 Task: Browse the file "VLM1" for the VLM configuration file.
Action: Mouse moved to (93, 12)
Screenshot: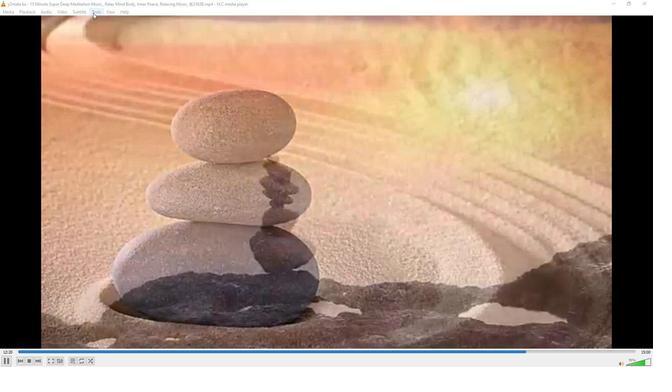 
Action: Mouse pressed left at (93, 12)
Screenshot: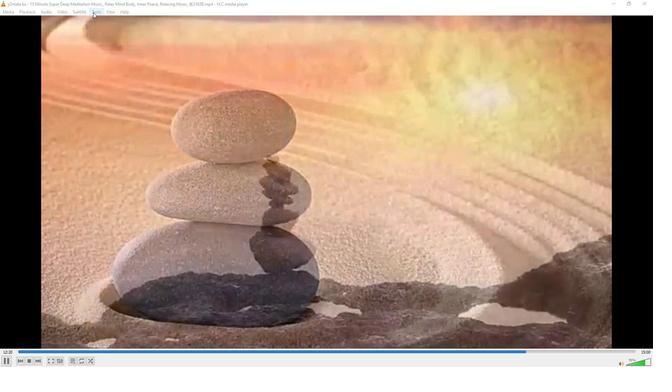 
Action: Mouse moved to (115, 89)
Screenshot: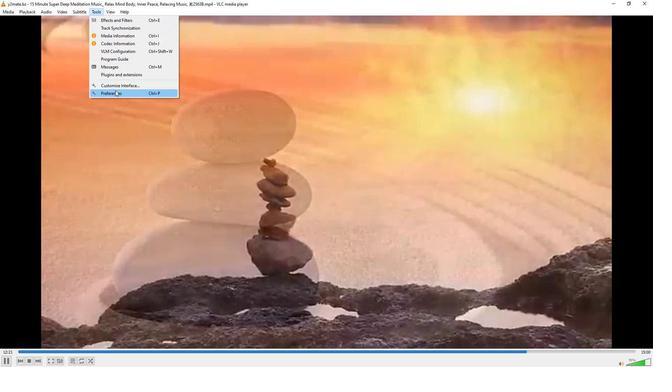 
Action: Mouse pressed left at (115, 89)
Screenshot: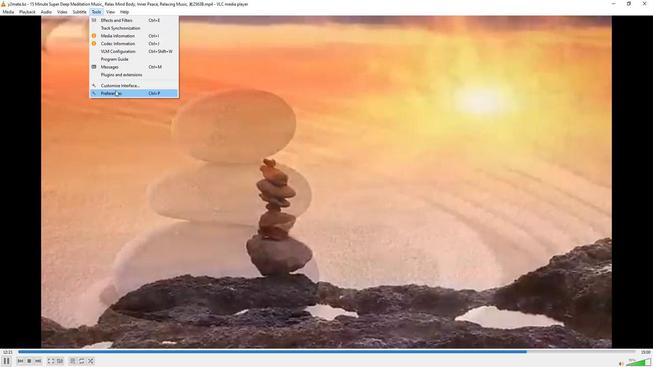 
Action: Mouse moved to (214, 295)
Screenshot: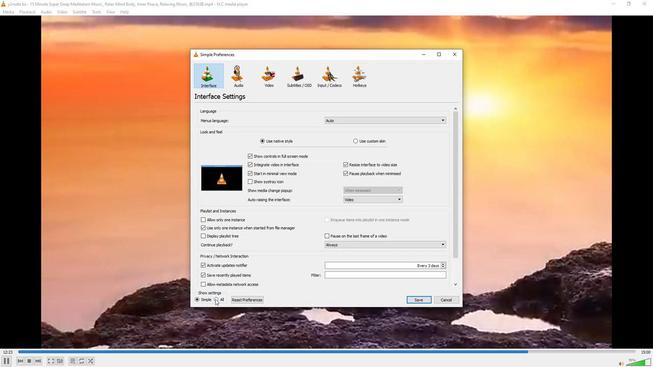 
Action: Mouse pressed left at (214, 295)
Screenshot: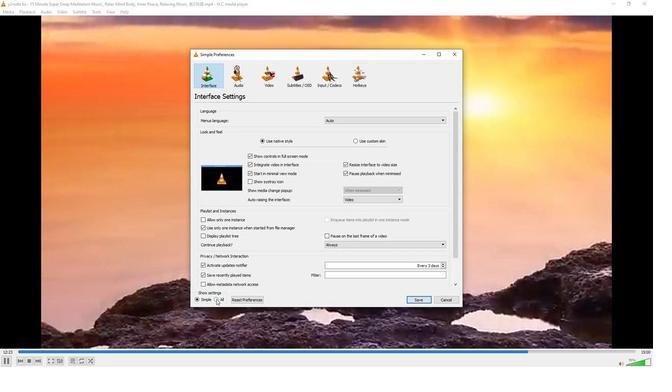 
Action: Mouse moved to (221, 274)
Screenshot: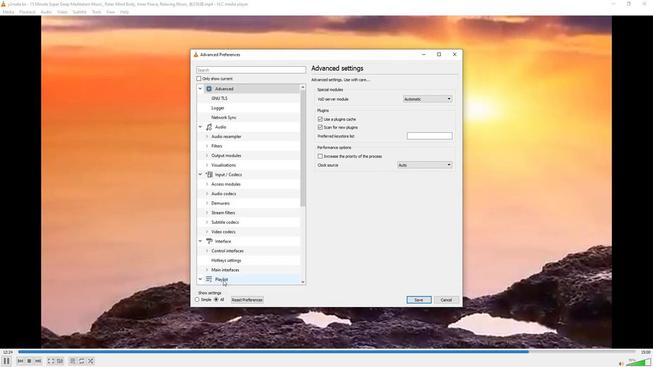 
Action: Mouse scrolled (221, 274) with delta (0, 0)
Screenshot: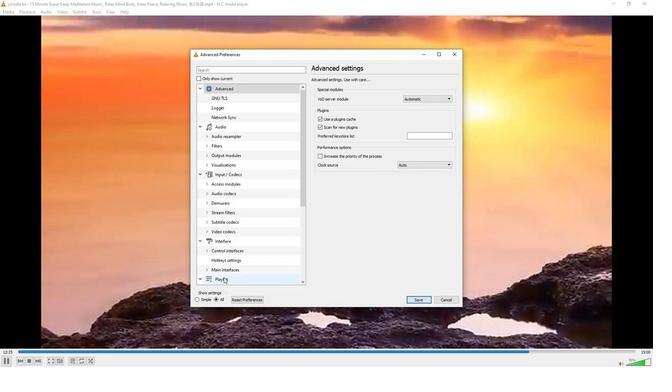 
Action: Mouse moved to (221, 274)
Screenshot: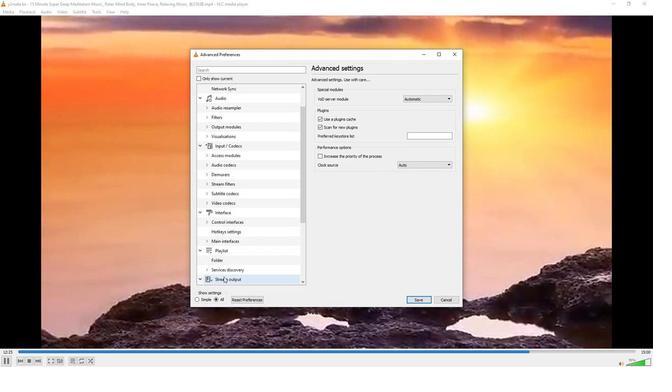 
Action: Mouse pressed left at (221, 274)
Screenshot: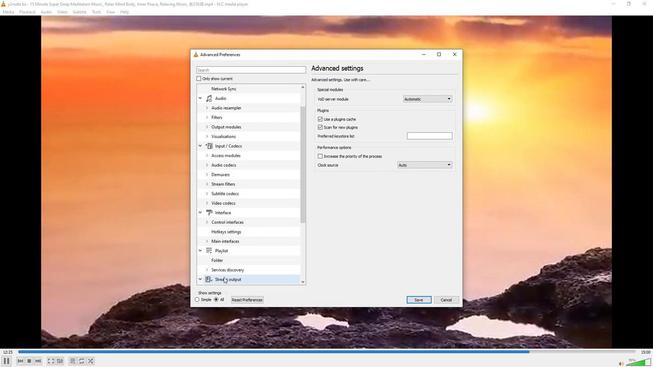
Action: Mouse moved to (434, 163)
Screenshot: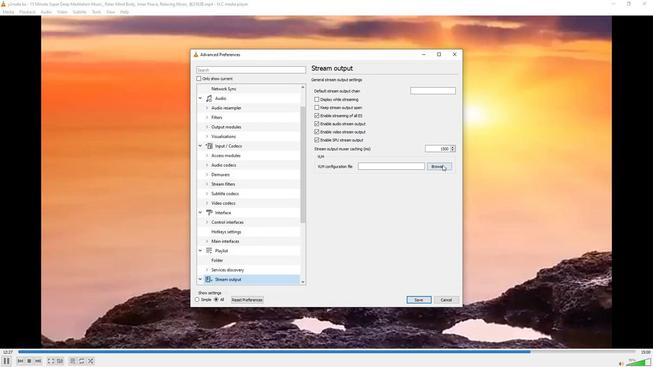 
Action: Mouse pressed left at (434, 163)
Screenshot: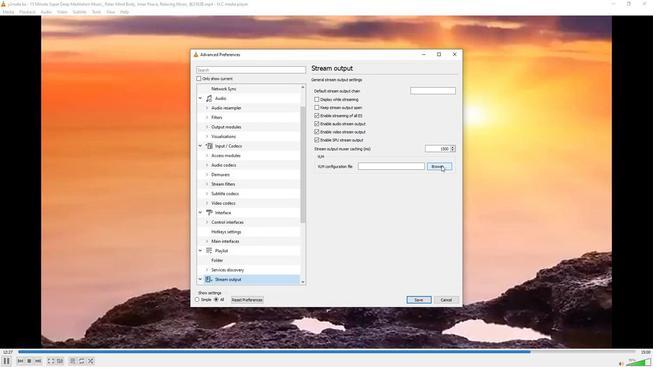 
Action: Mouse moved to (214, 101)
Screenshot: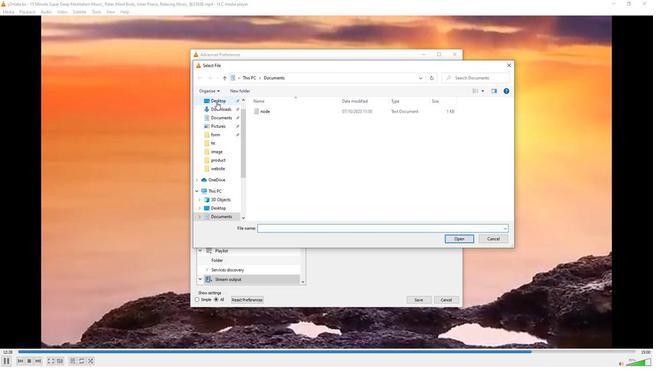 
Action: Mouse pressed left at (214, 101)
Screenshot: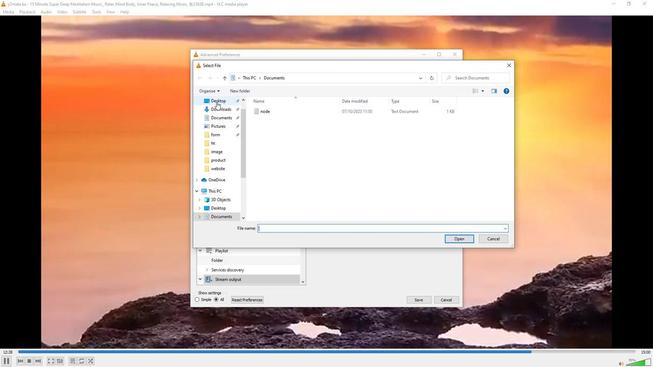 
Action: Mouse moved to (258, 225)
Screenshot: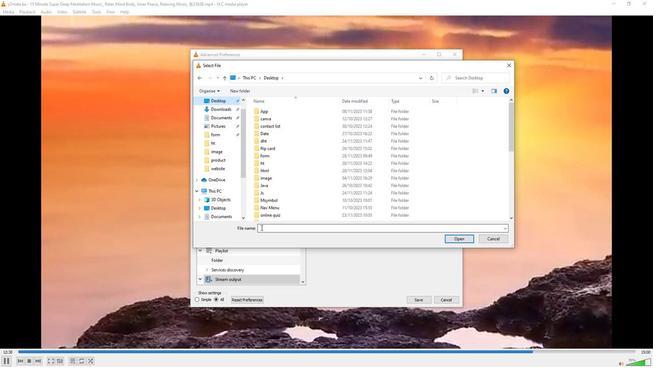 
Action: Mouse pressed left at (258, 225)
Screenshot: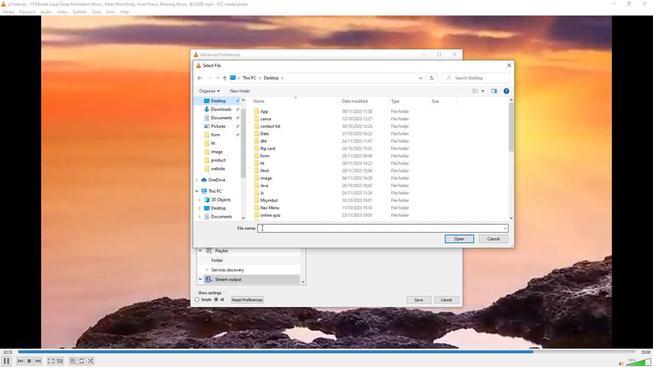 
Action: Mouse moved to (258, 225)
Screenshot: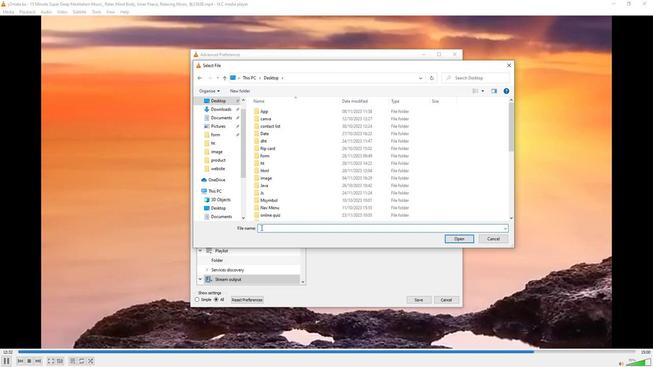 
Action: Key pressed <Key.shift>
Screenshot: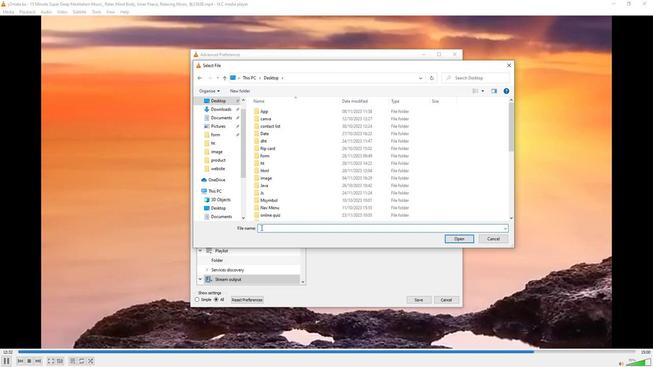 
Action: Mouse moved to (257, 225)
Screenshot: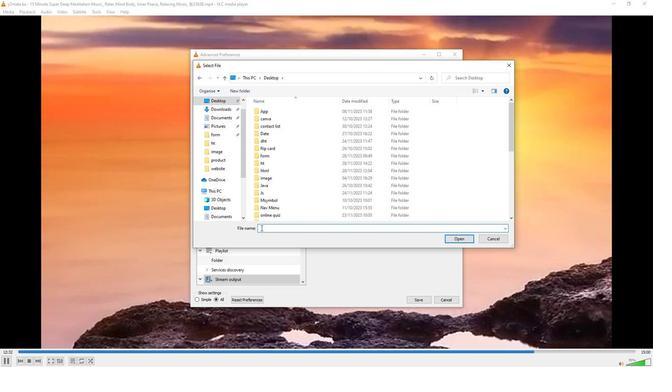 
Action: Key pressed V
Screenshot: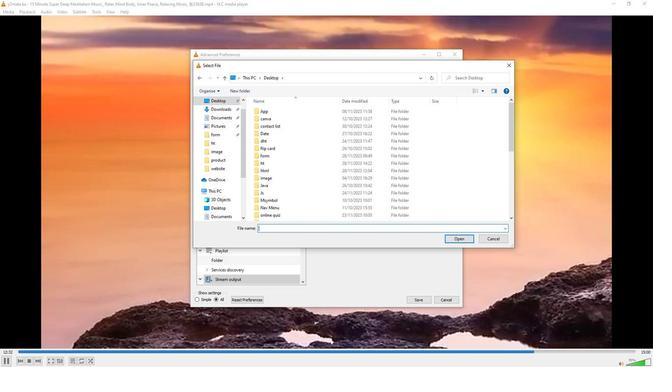 
Action: Mouse moved to (268, 238)
Screenshot: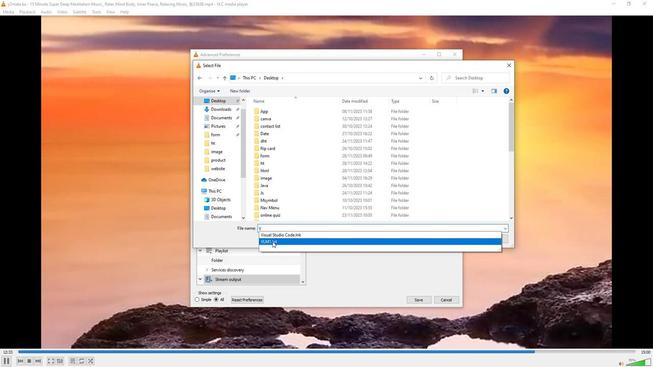 
Action: Mouse pressed left at (268, 238)
Screenshot: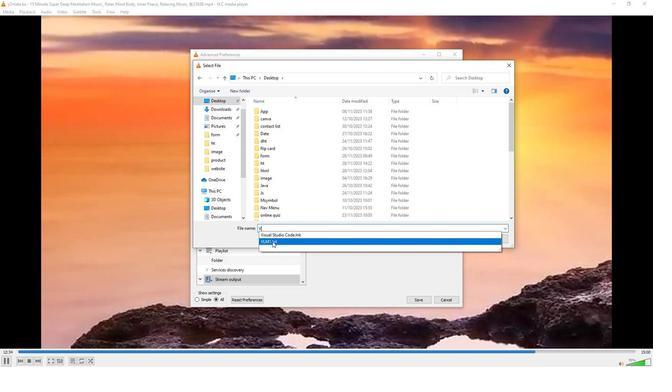 
Action: Mouse moved to (445, 235)
Screenshot: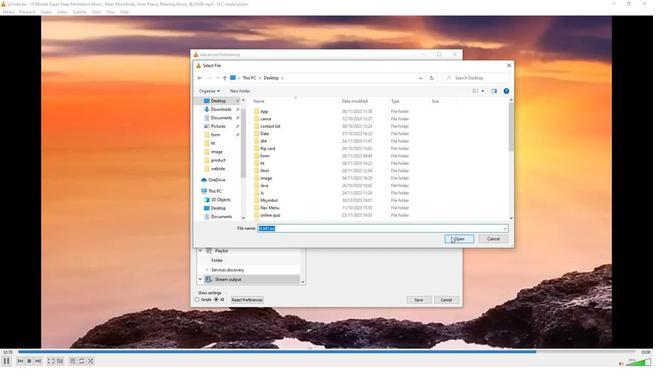
Action: Mouse pressed left at (445, 235)
Screenshot: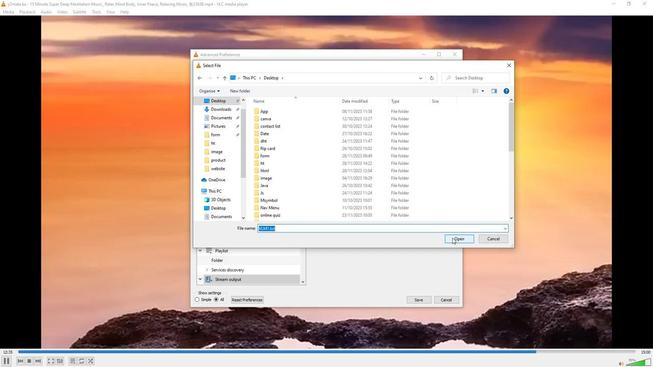 
Action: Mouse moved to (382, 229)
Screenshot: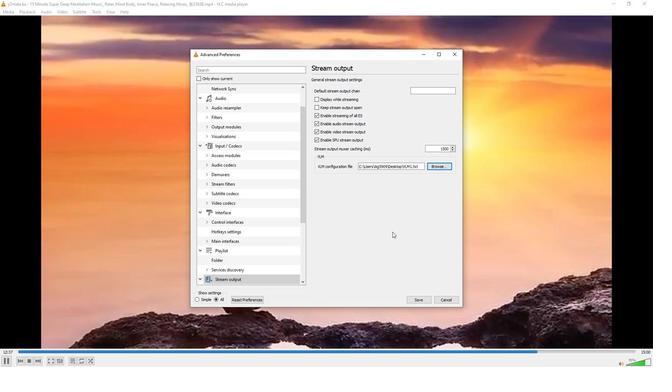 
